 Task: Learn more about a business.
Action: Mouse moved to (769, 109)
Screenshot: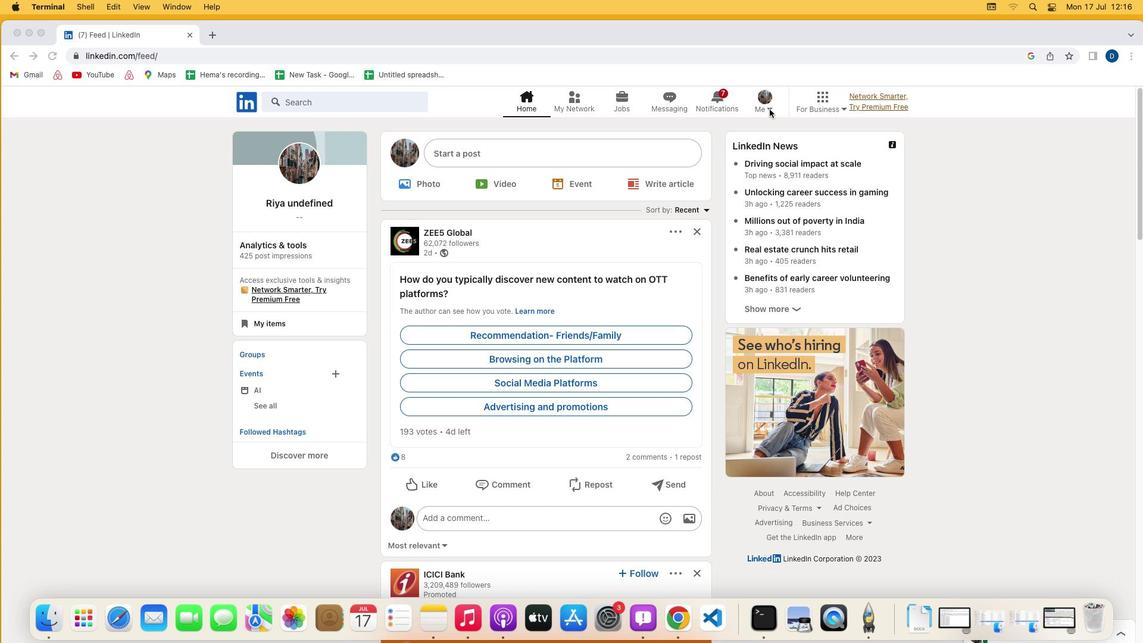 
Action: Mouse pressed left at (769, 109)
Screenshot: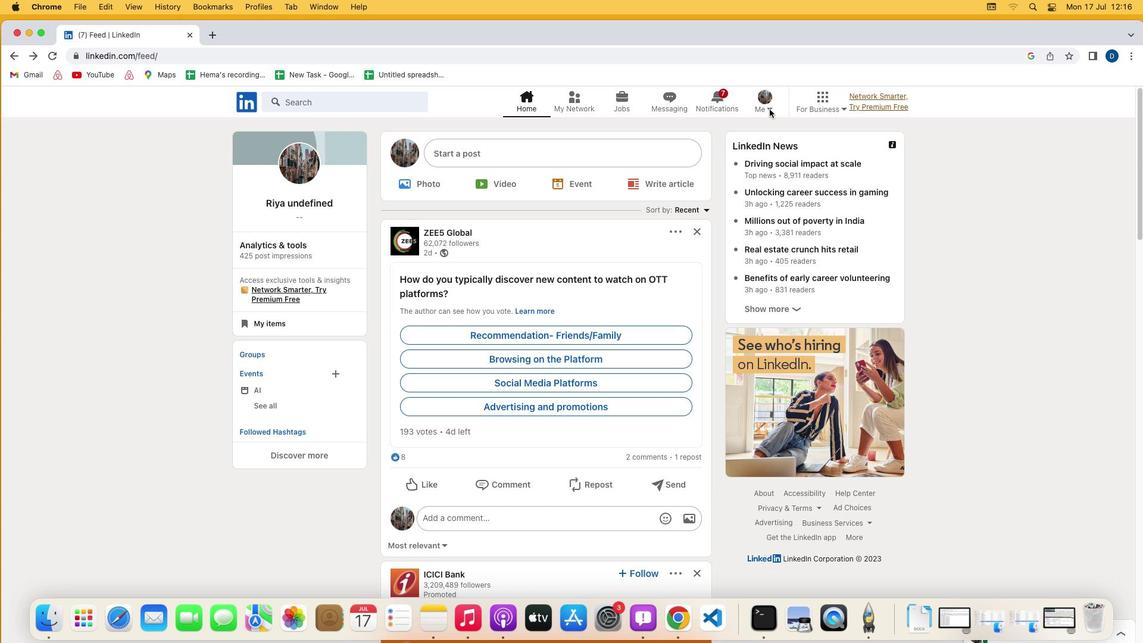 
Action: Mouse moved to (771, 108)
Screenshot: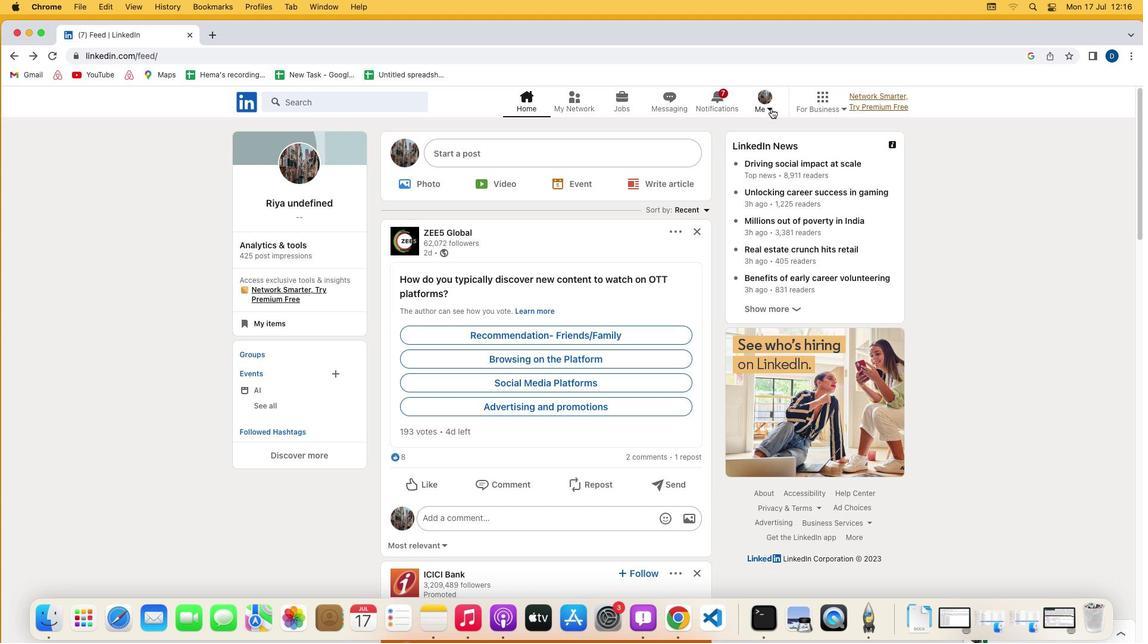 
Action: Mouse pressed left at (771, 108)
Screenshot: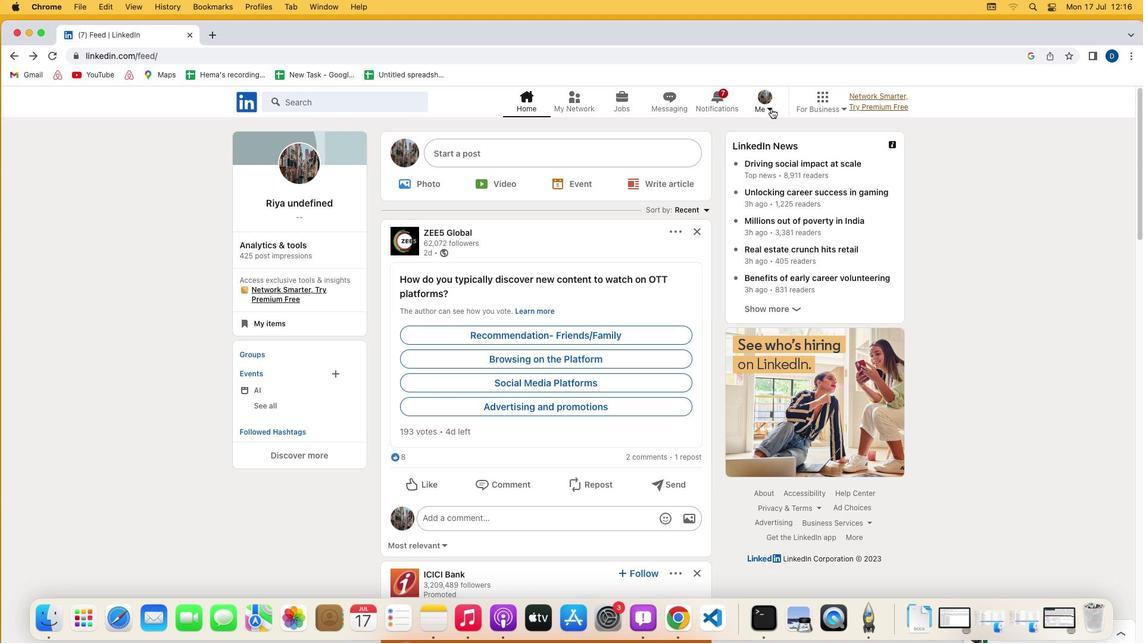 
Action: Mouse moved to (679, 228)
Screenshot: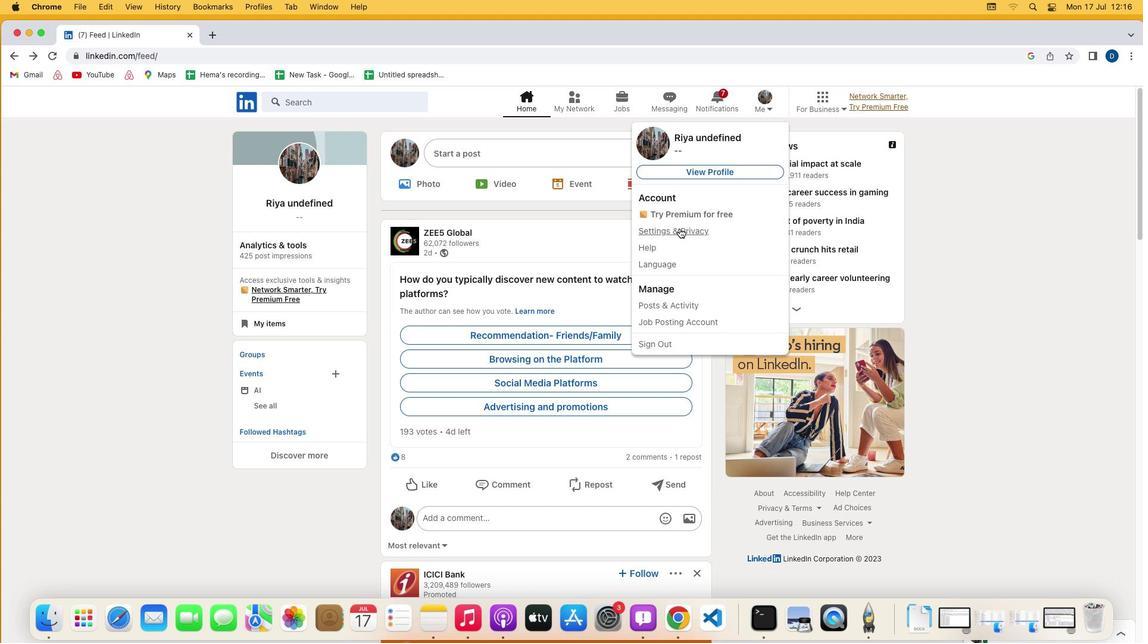 
Action: Mouse pressed left at (679, 228)
Screenshot: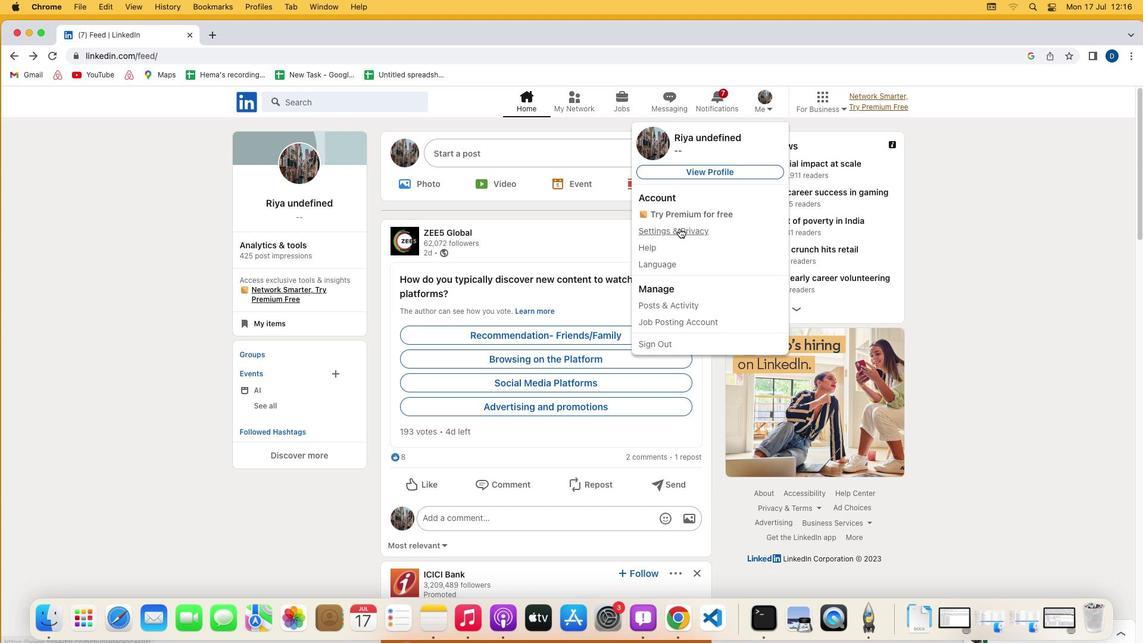 
Action: Mouse moved to (530, 345)
Screenshot: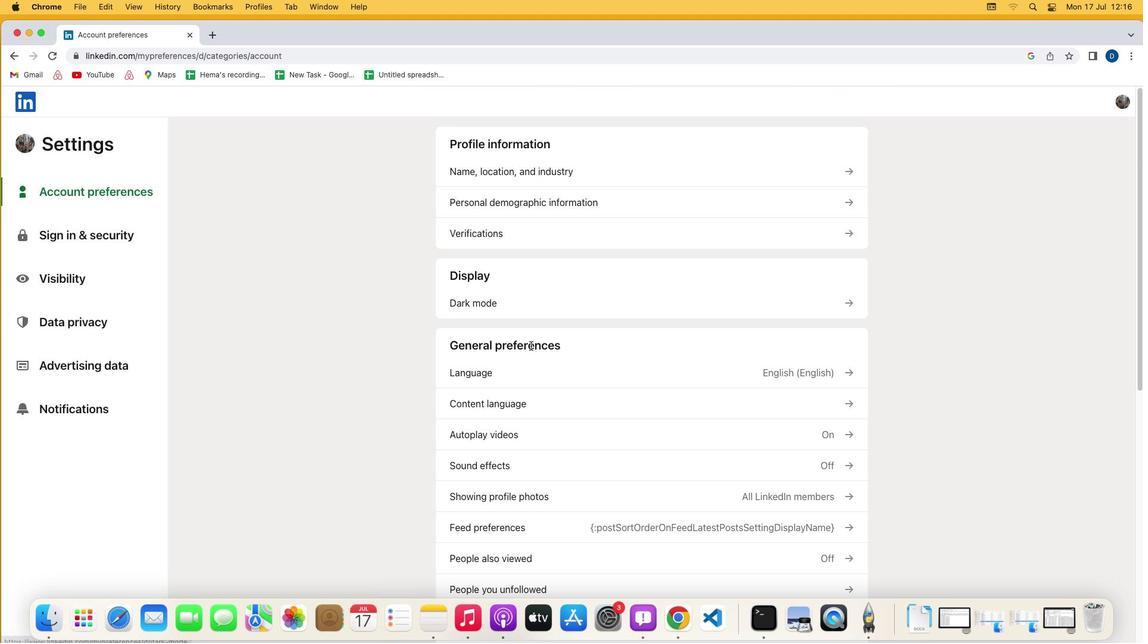 
Action: Mouse scrolled (530, 345) with delta (0, 0)
Screenshot: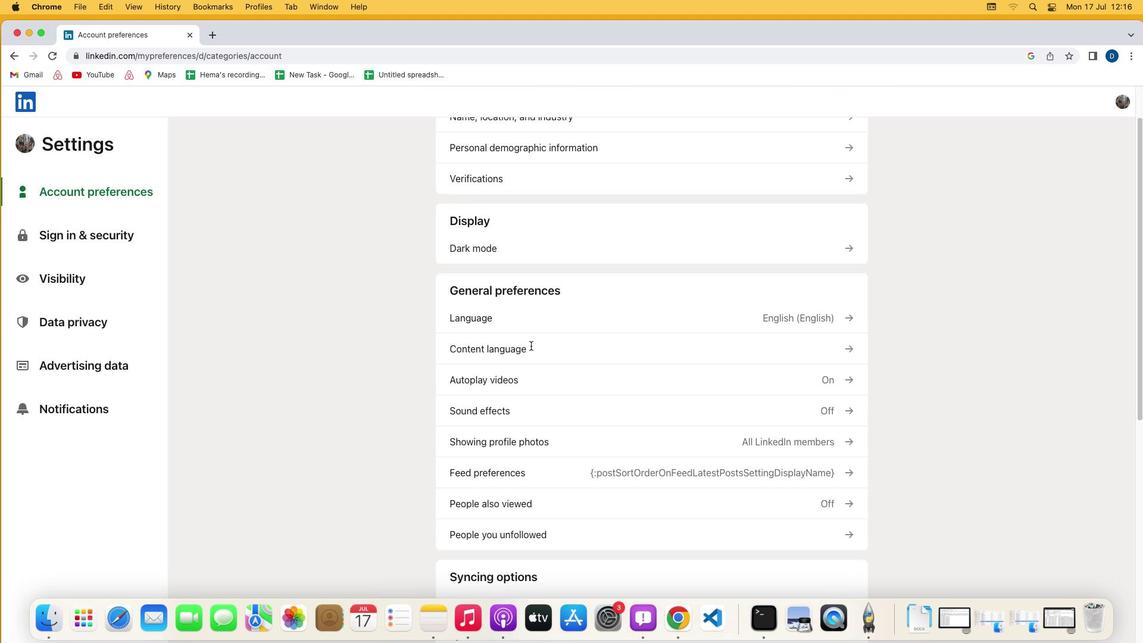 
Action: Mouse scrolled (530, 345) with delta (0, 0)
Screenshot: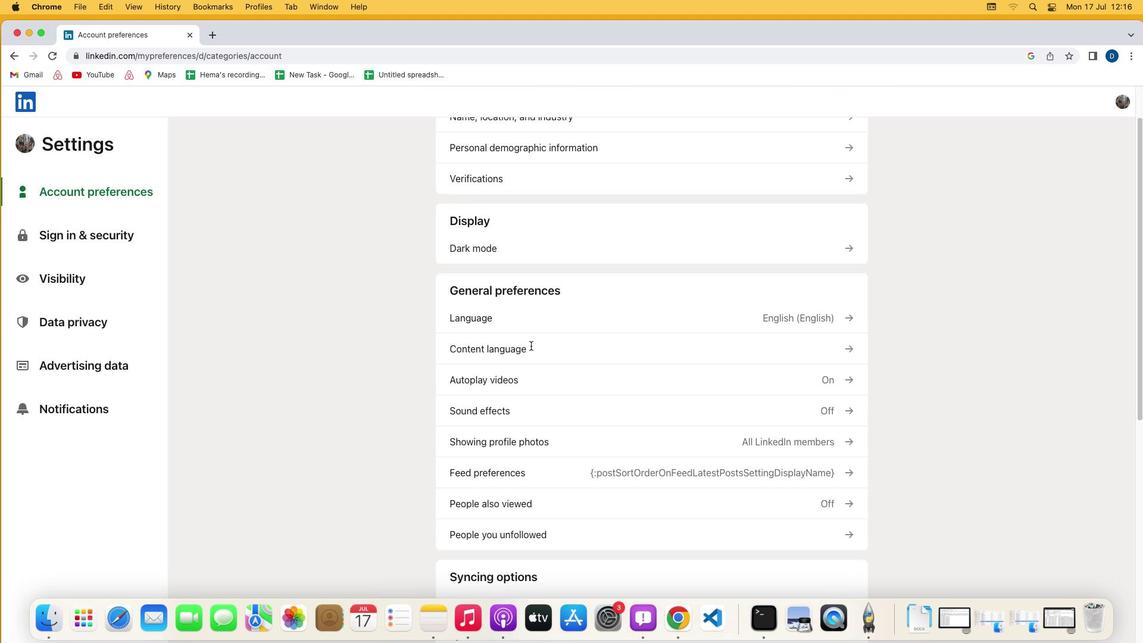 
Action: Mouse scrolled (530, 345) with delta (0, -1)
Screenshot: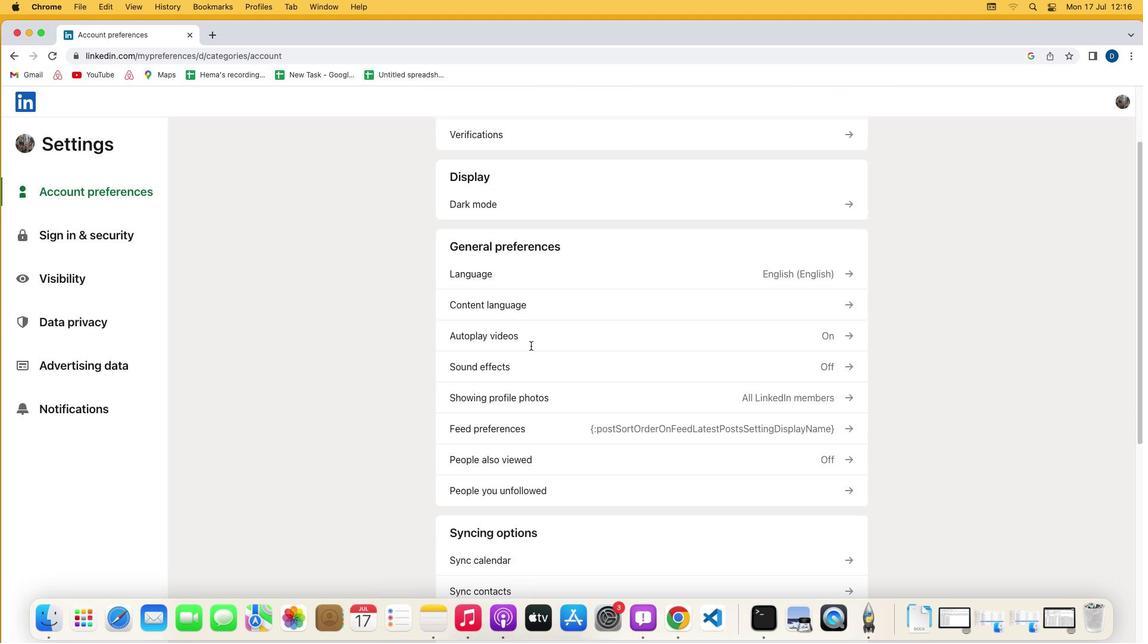 
Action: Mouse scrolled (530, 345) with delta (0, -2)
Screenshot: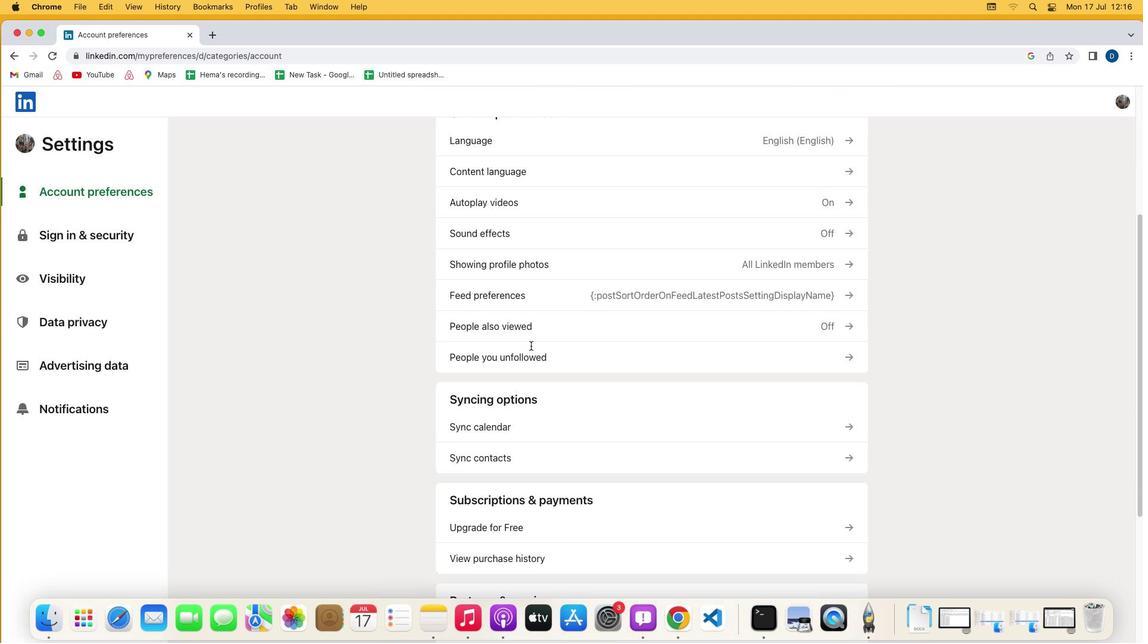 
Action: Mouse moved to (531, 345)
Screenshot: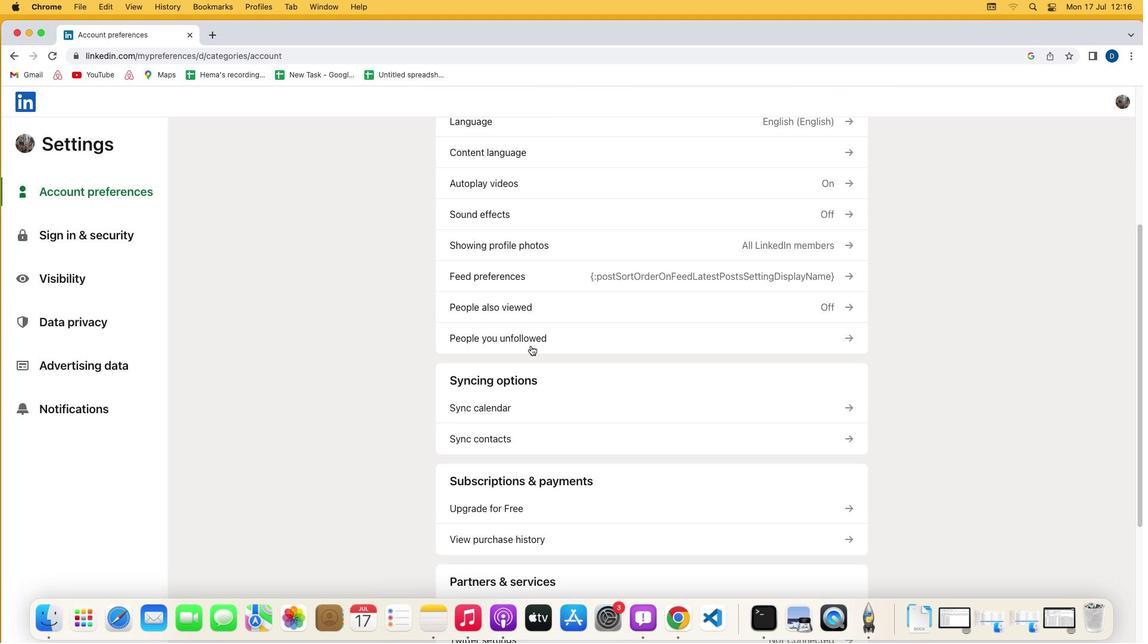 
Action: Mouse scrolled (531, 345) with delta (0, 0)
Screenshot: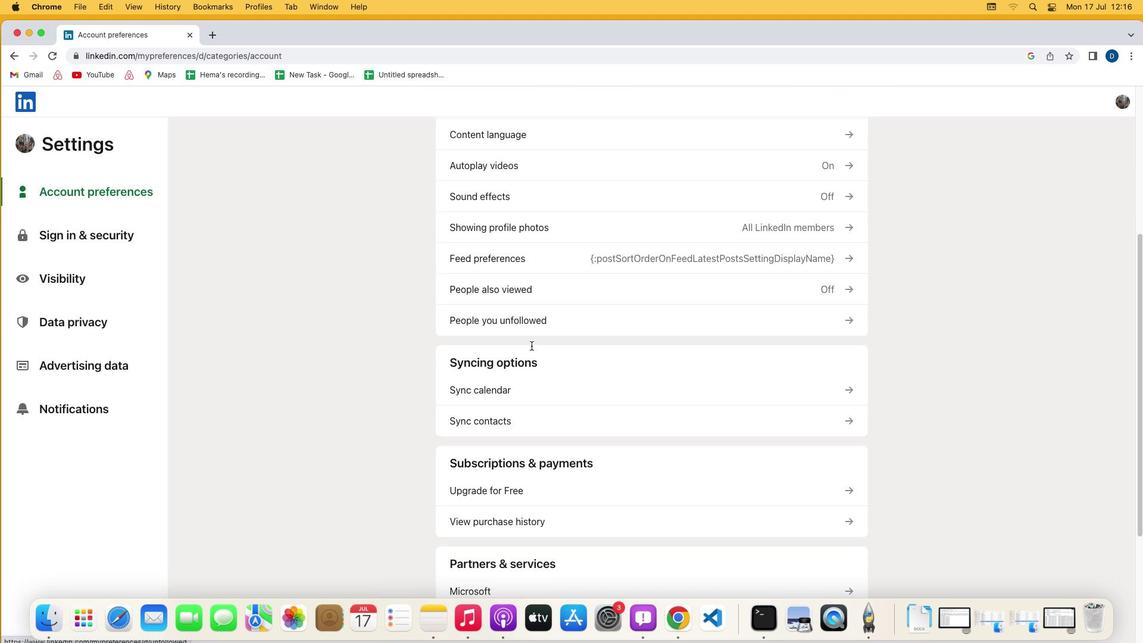 
Action: Mouse scrolled (531, 345) with delta (0, 0)
Screenshot: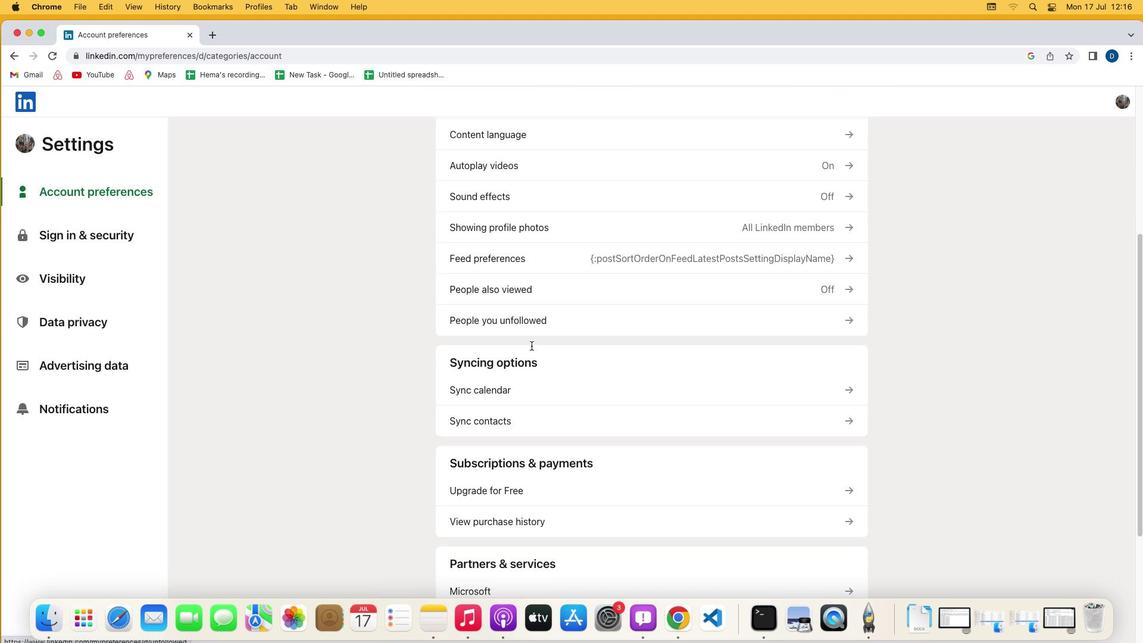 
Action: Mouse scrolled (531, 345) with delta (0, -1)
Screenshot: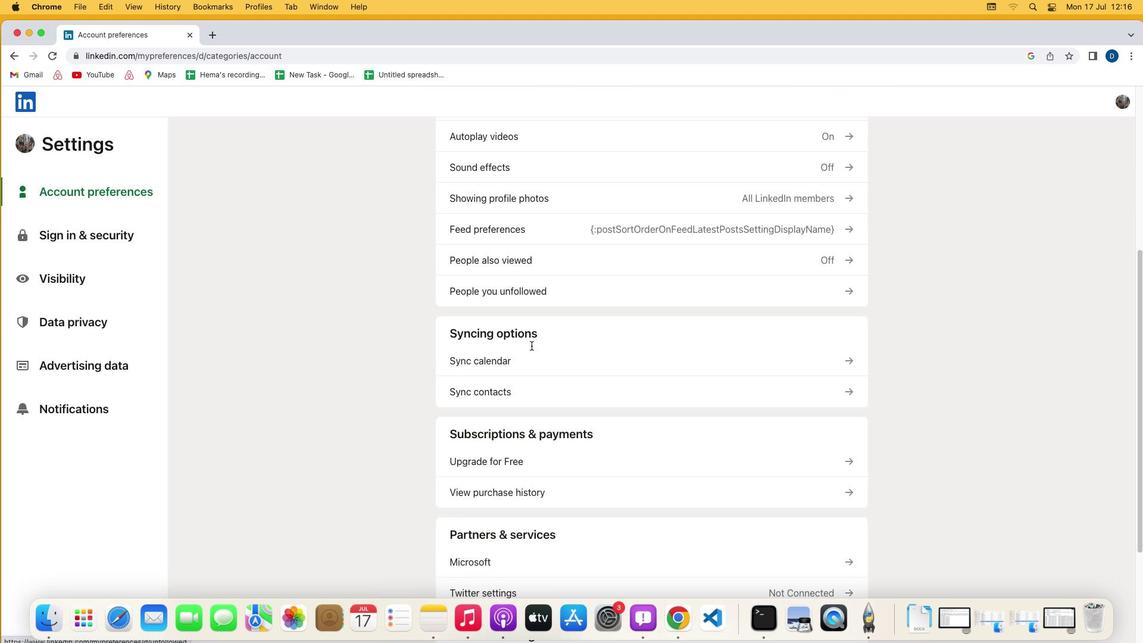 
Action: Mouse moved to (531, 345)
Screenshot: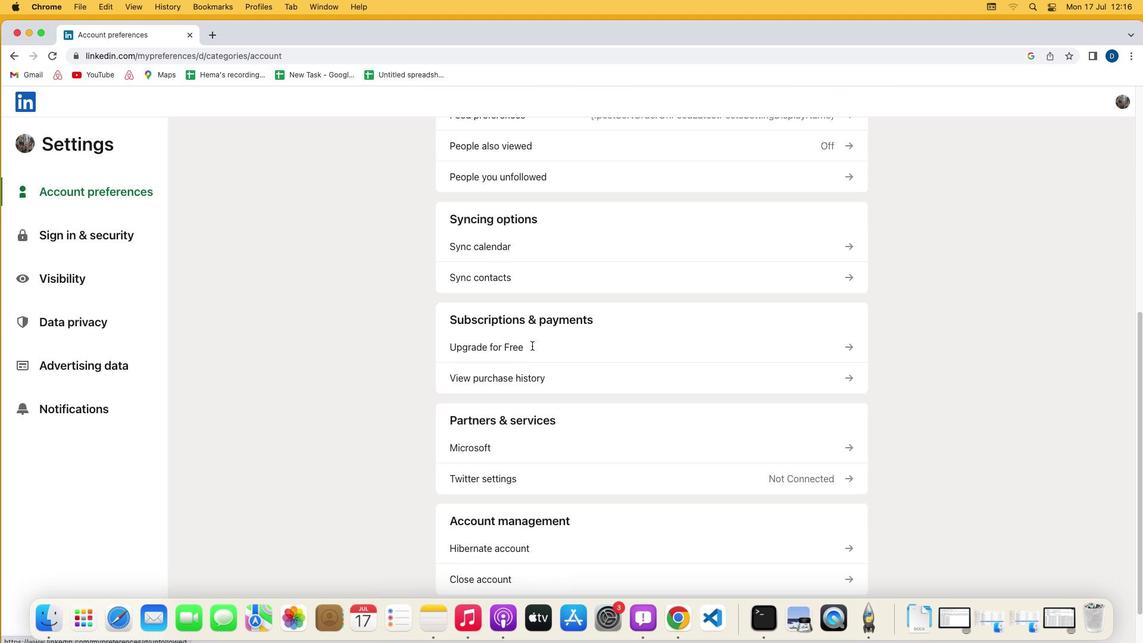
Action: Mouse scrolled (531, 345) with delta (0, -2)
Screenshot: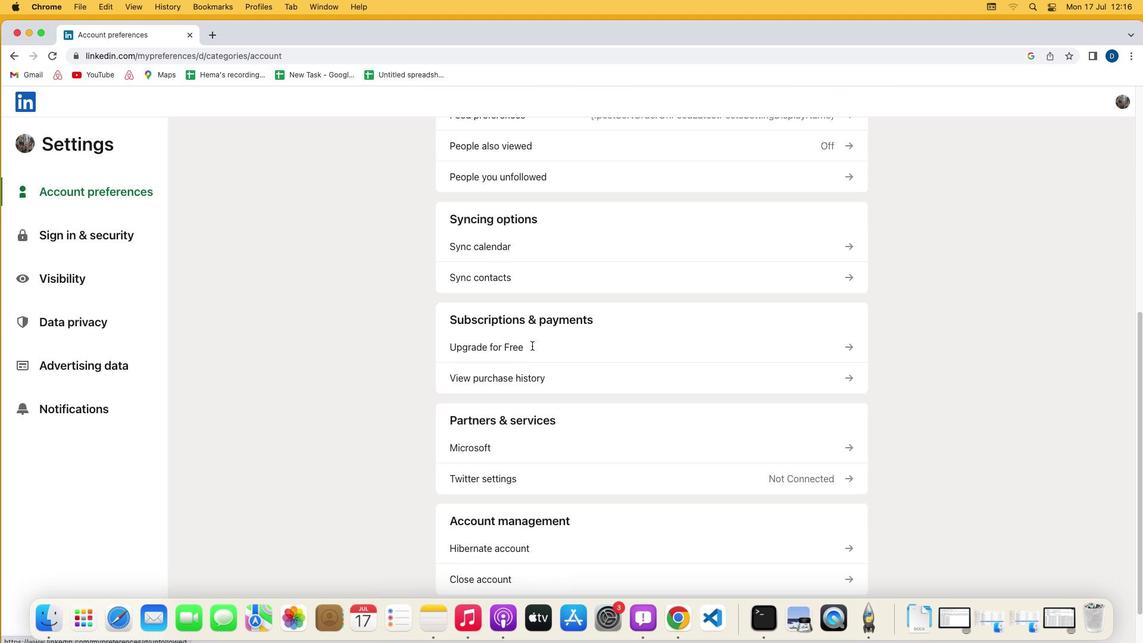 
Action: Mouse moved to (518, 307)
Screenshot: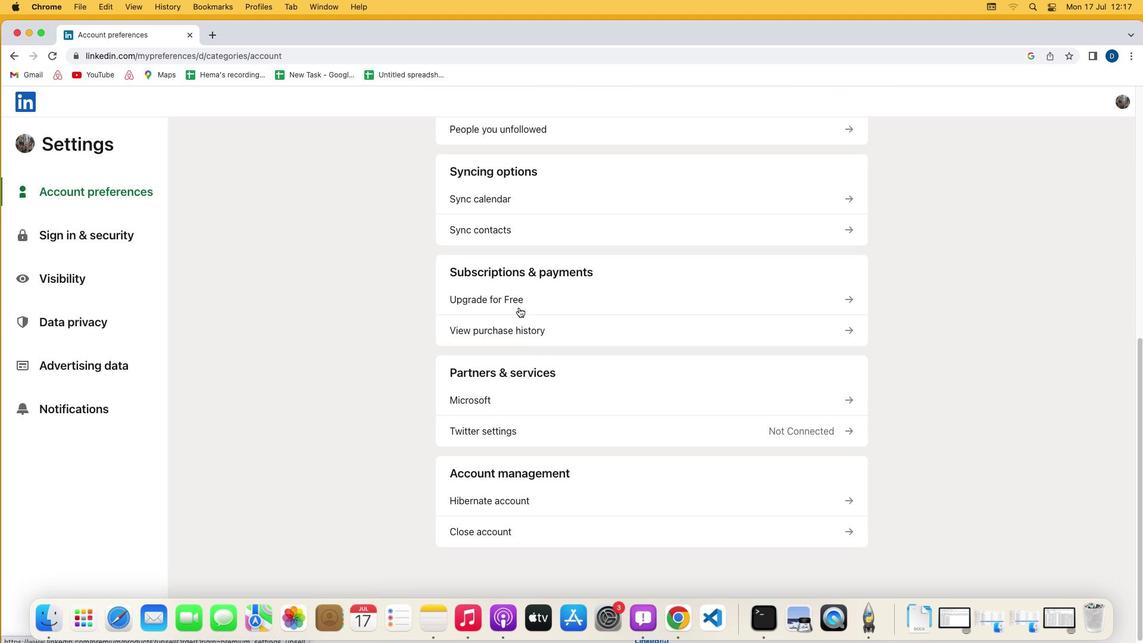 
Action: Mouse pressed left at (518, 307)
Screenshot: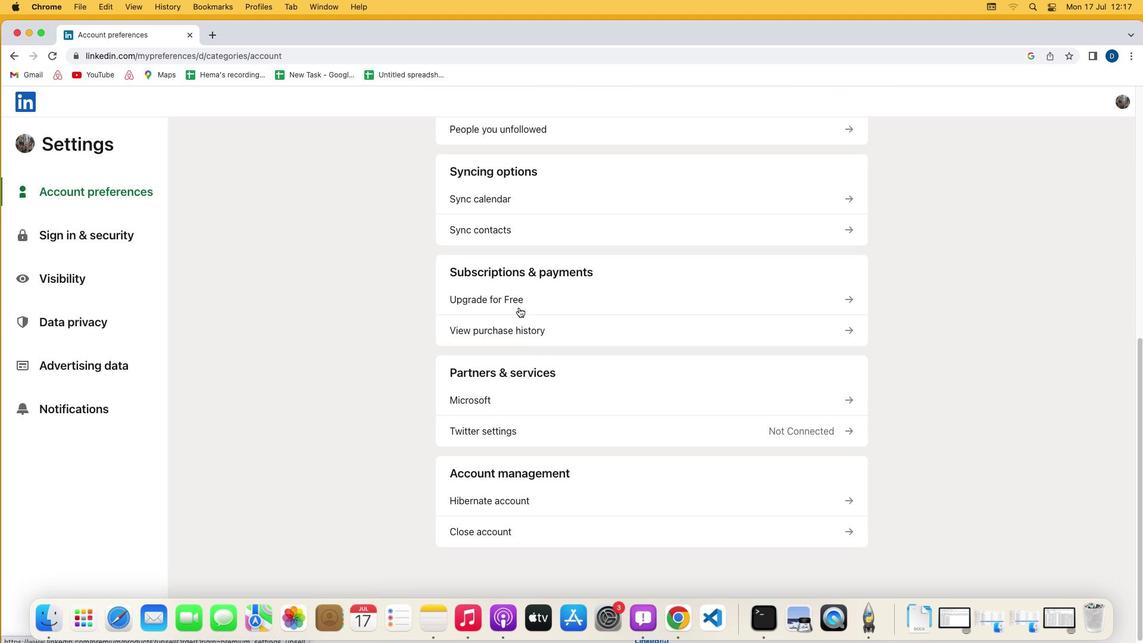 
Action: Mouse moved to (468, 352)
Screenshot: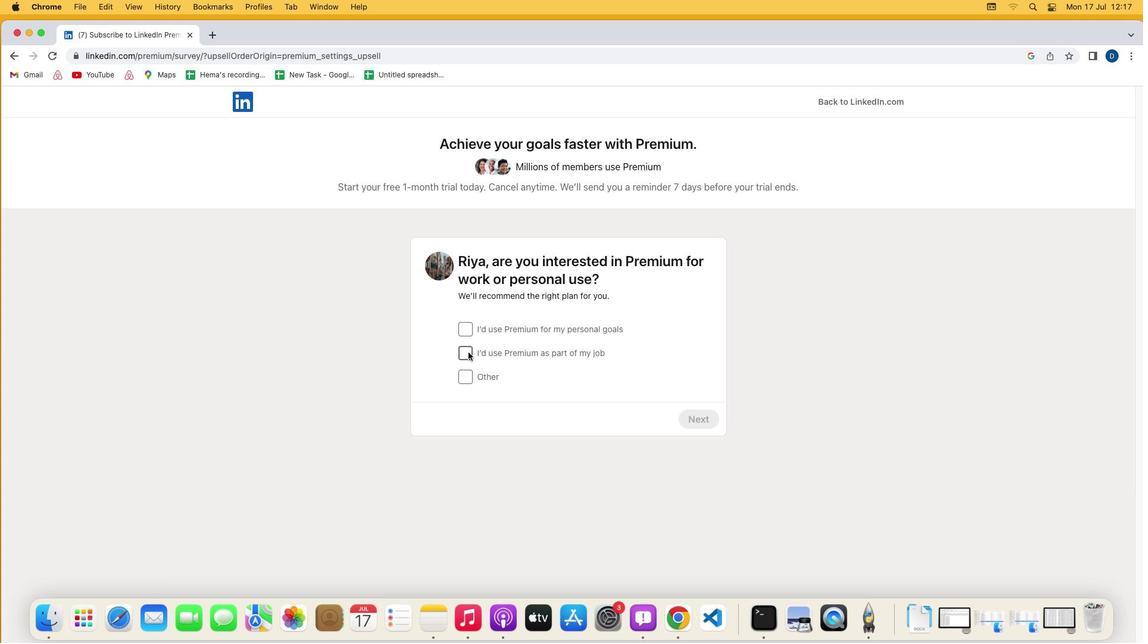 
Action: Mouse pressed left at (468, 352)
Screenshot: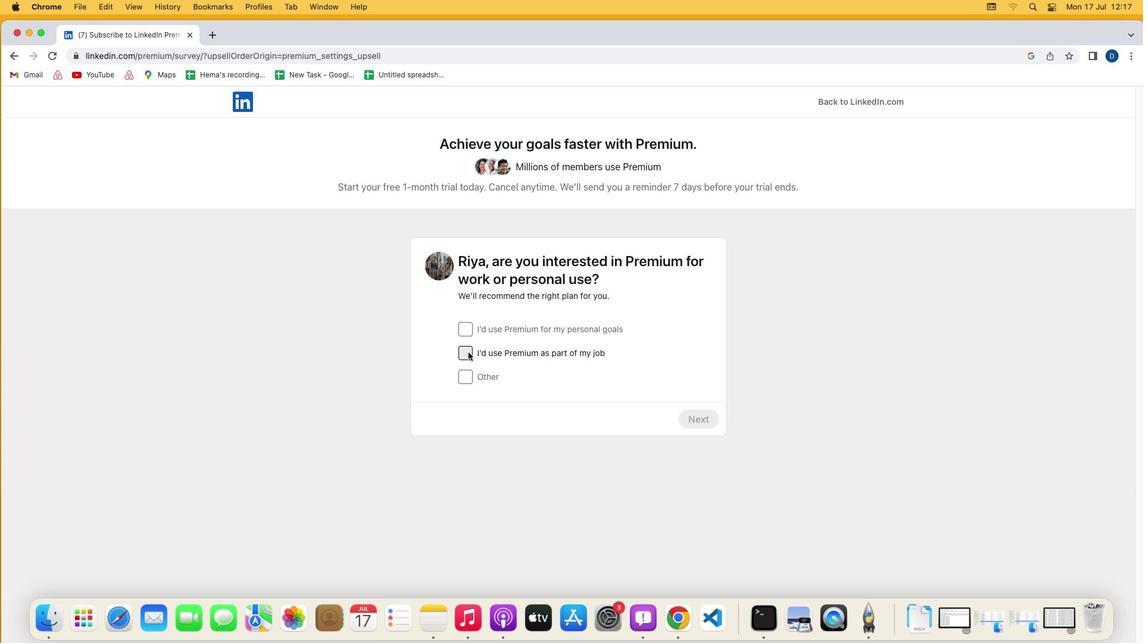 
Action: Mouse moved to (700, 416)
Screenshot: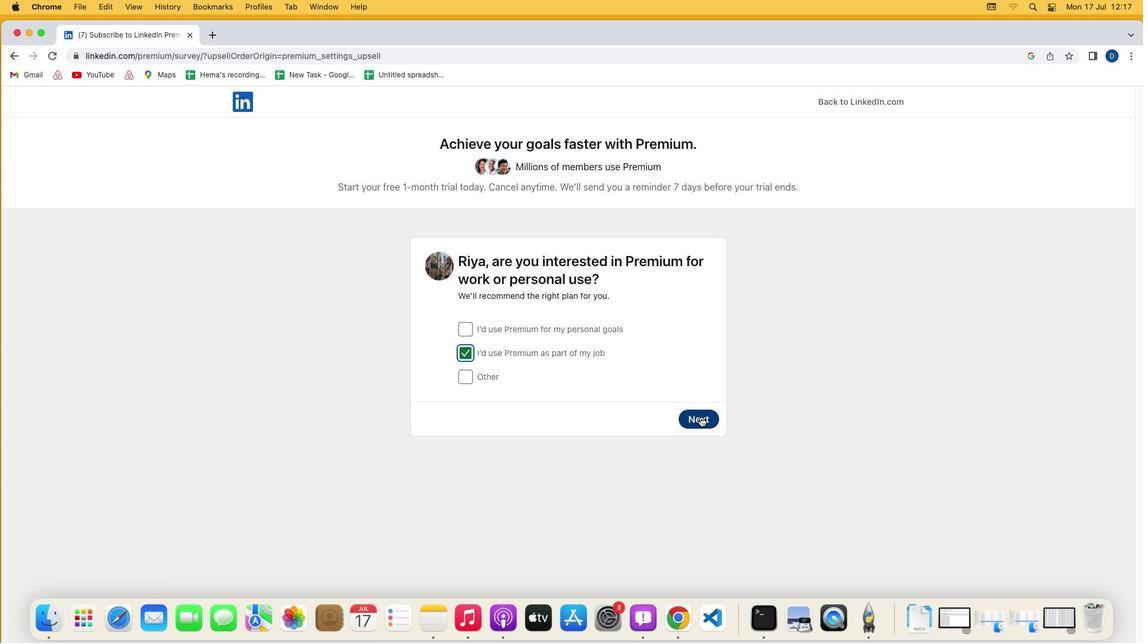 
Action: Mouse pressed left at (700, 416)
Screenshot: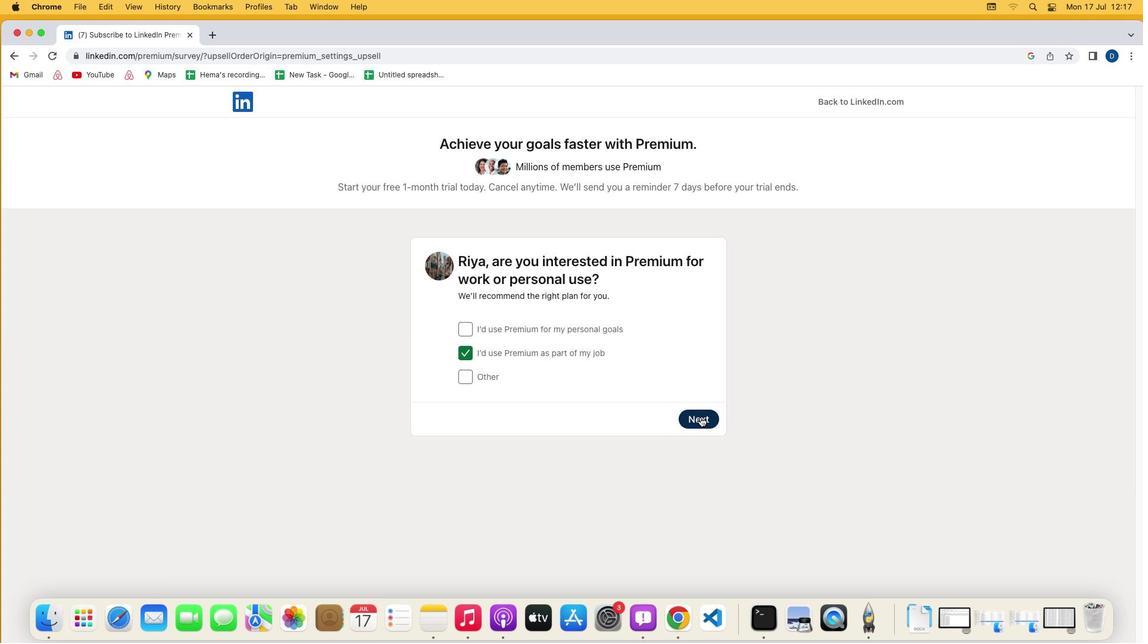 
Action: Mouse moved to (686, 487)
Screenshot: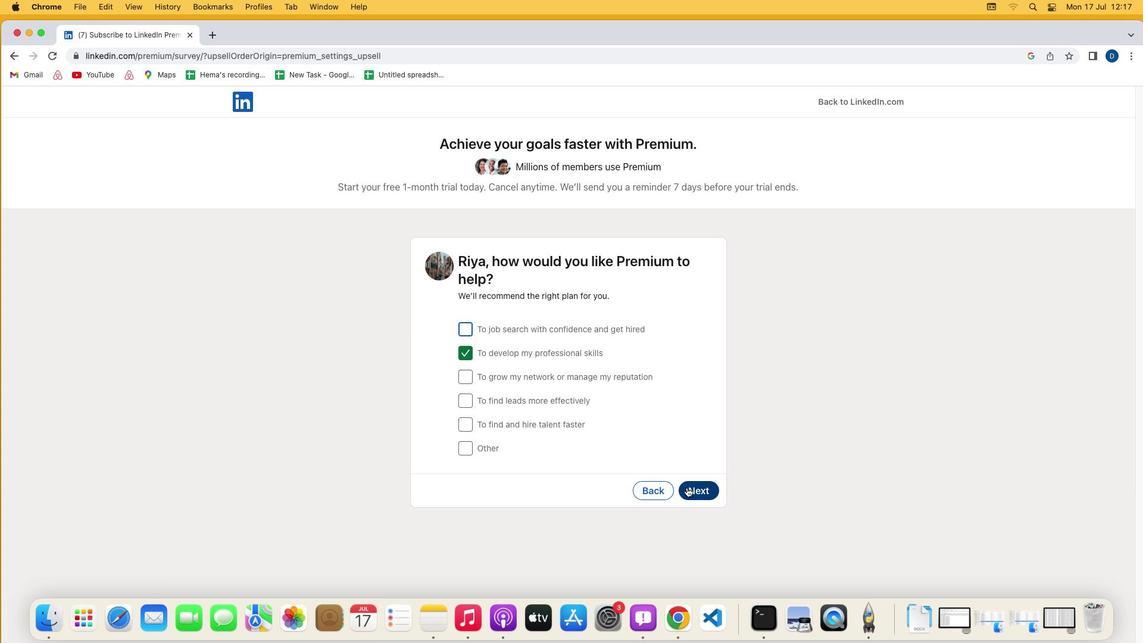 
Action: Mouse pressed left at (686, 487)
Screenshot: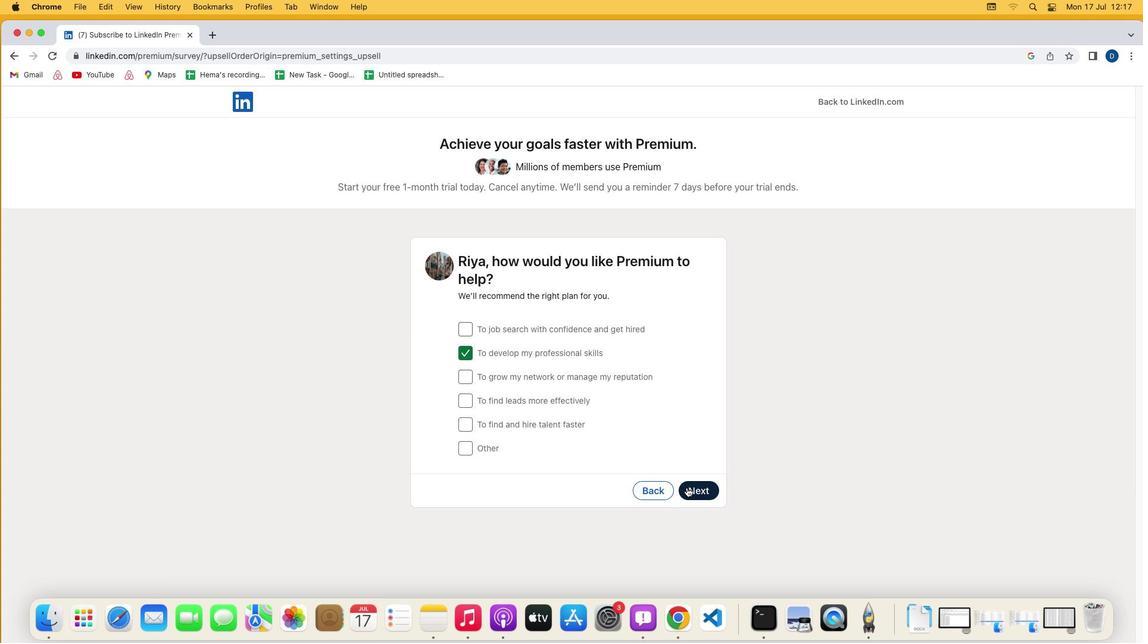 
Action: Mouse moved to (461, 353)
Screenshot: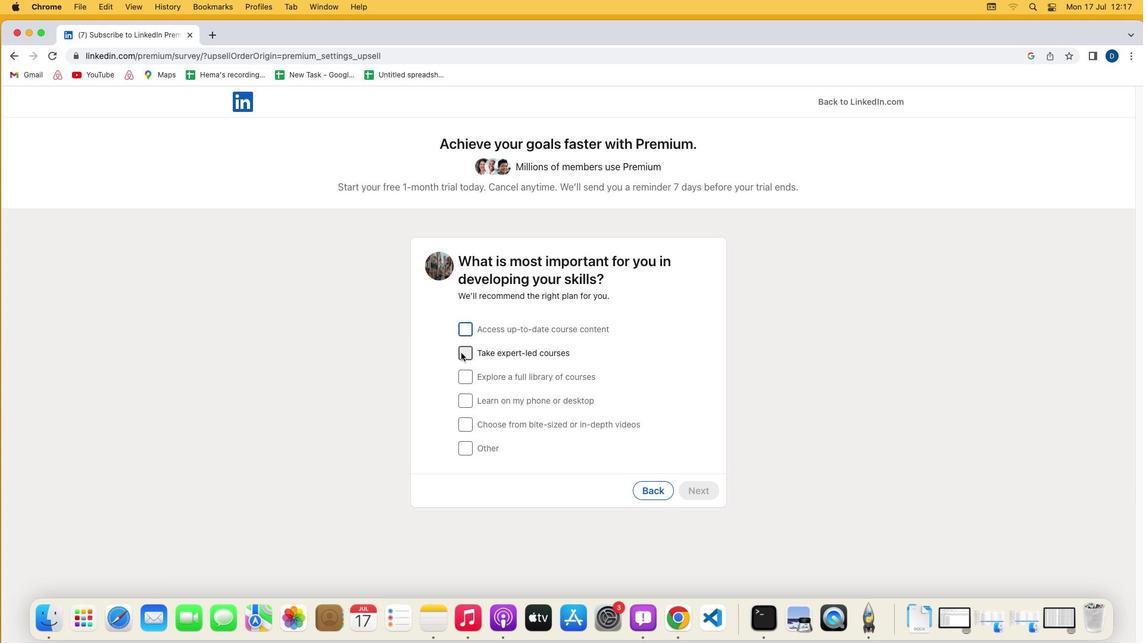 
Action: Mouse pressed left at (461, 353)
Screenshot: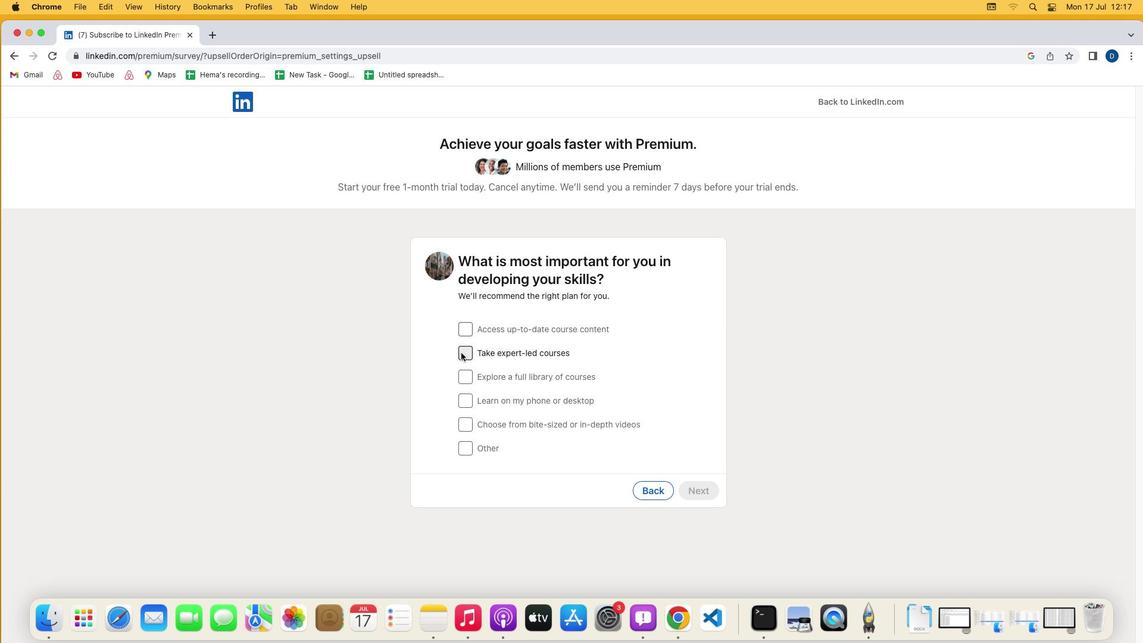 
Action: Mouse moved to (707, 488)
Screenshot: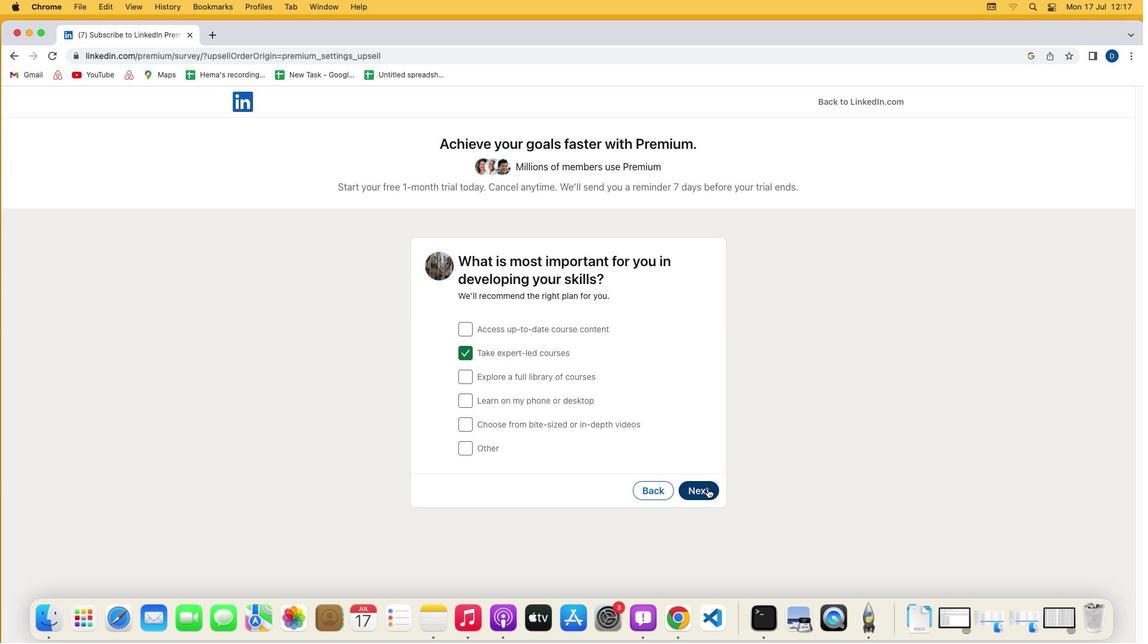 
Action: Mouse pressed left at (707, 488)
Screenshot: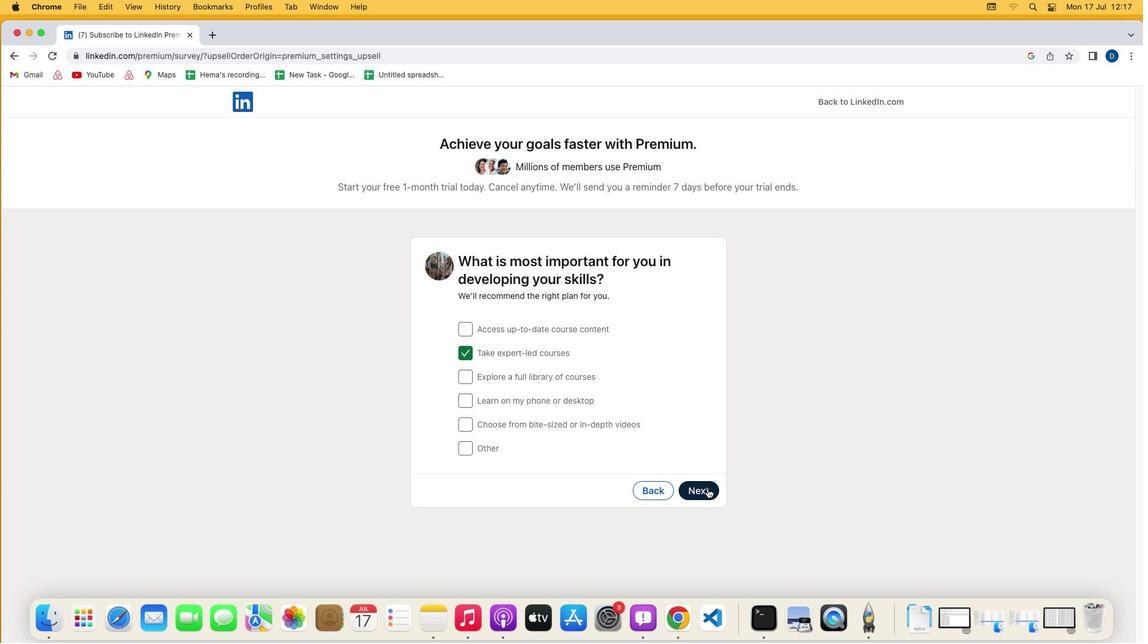 
Action: Mouse moved to (606, 470)
Screenshot: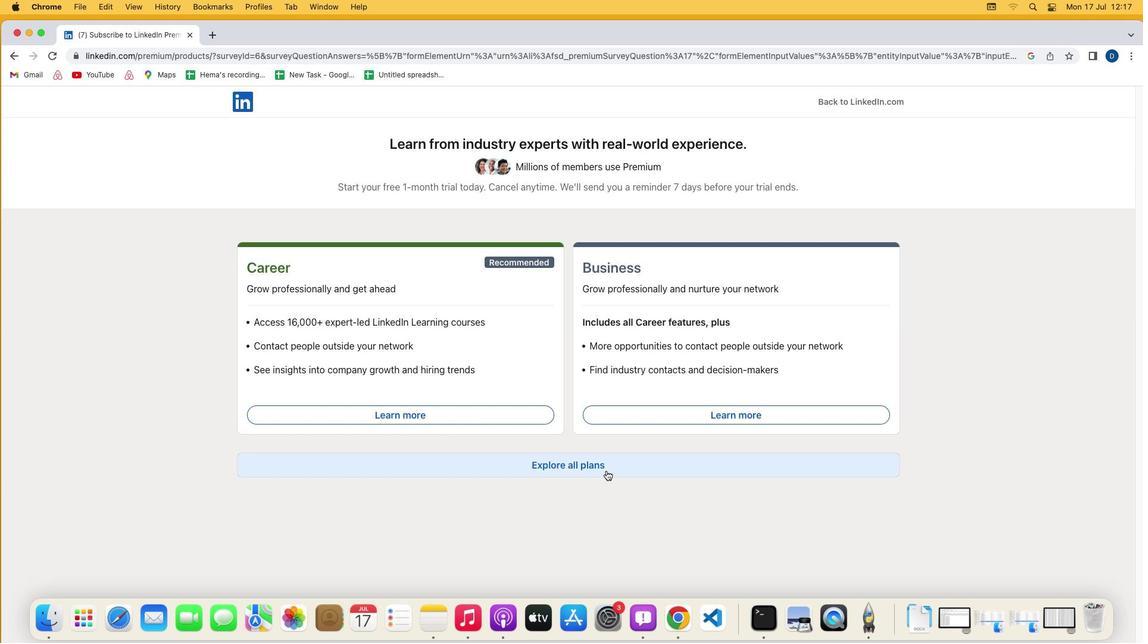 
Action: Mouse pressed left at (606, 470)
Screenshot: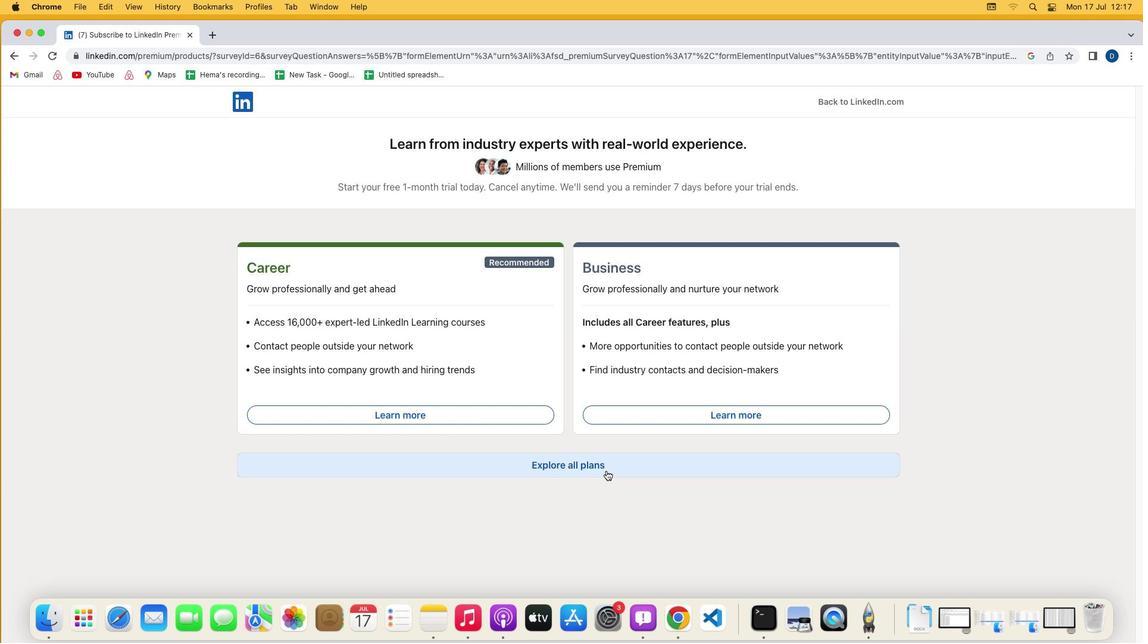 
Action: Mouse moved to (526, 495)
Screenshot: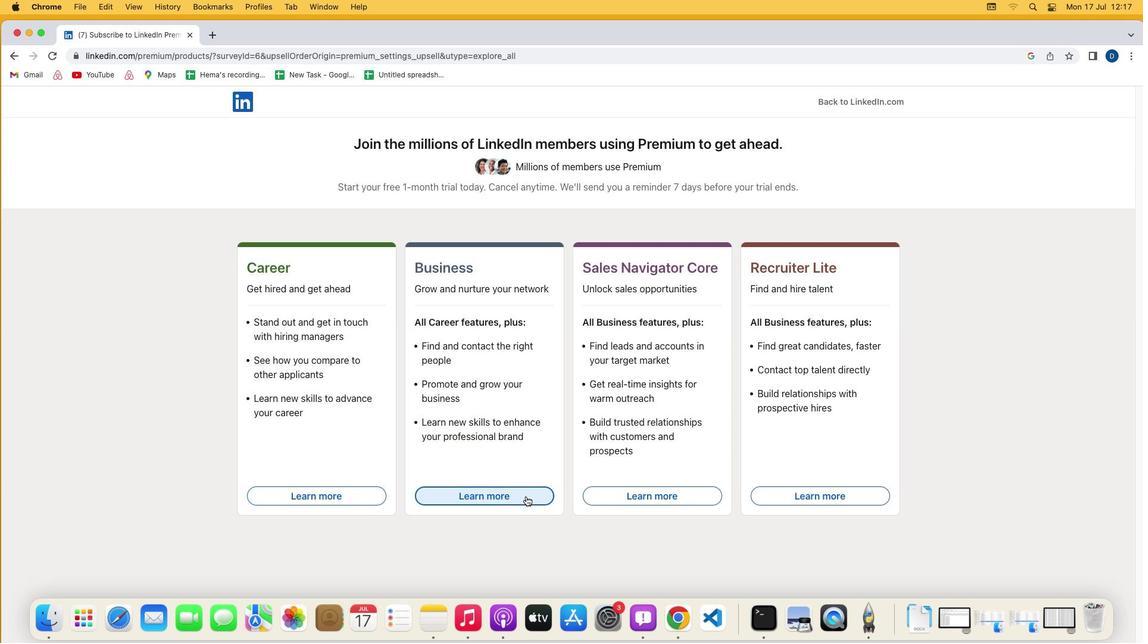 
Action: Mouse pressed left at (526, 495)
Screenshot: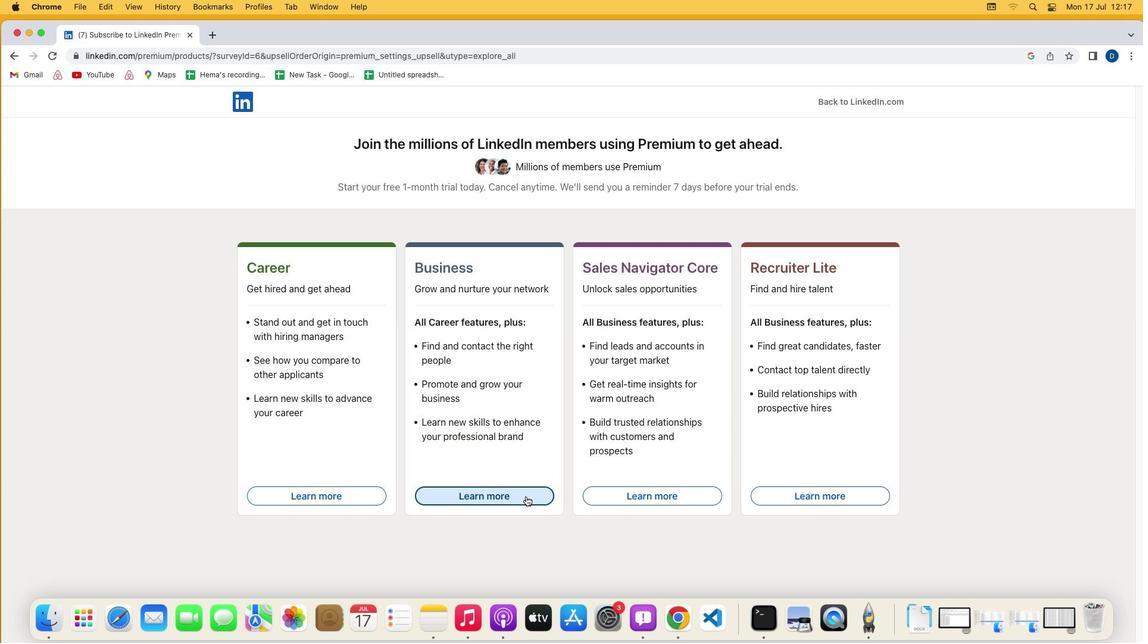 
Action: Mouse moved to (525, 496)
Screenshot: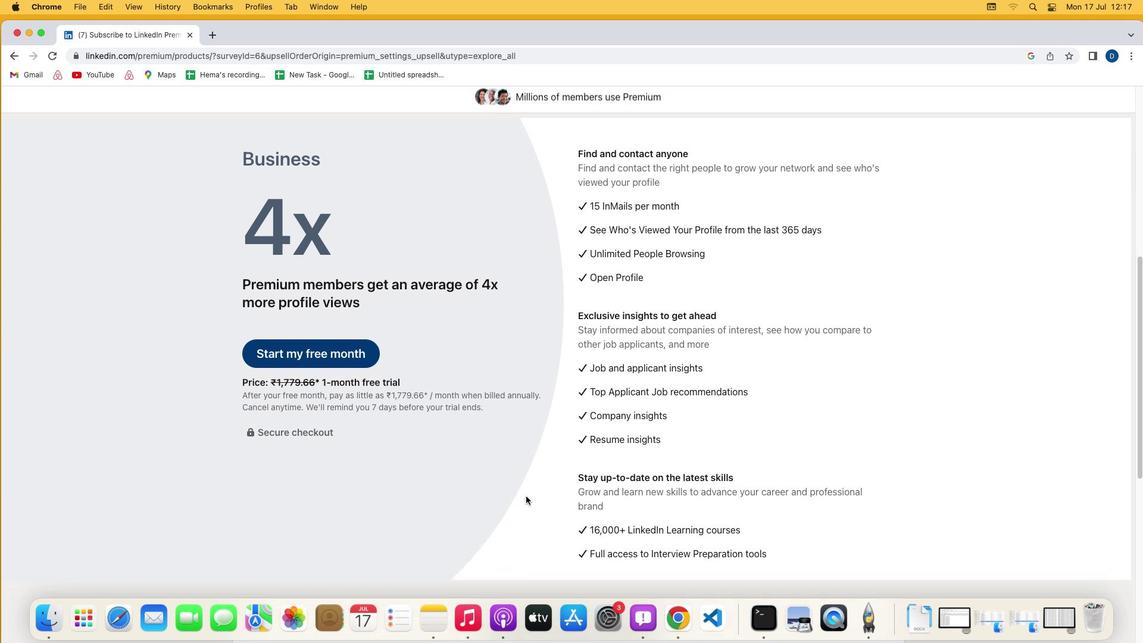 
